Task: Include a stop at Central Park  during your journey from Grand Central Terminal to St. Patrick's Cathedral.
Action: Mouse moved to (133, 162)
Screenshot: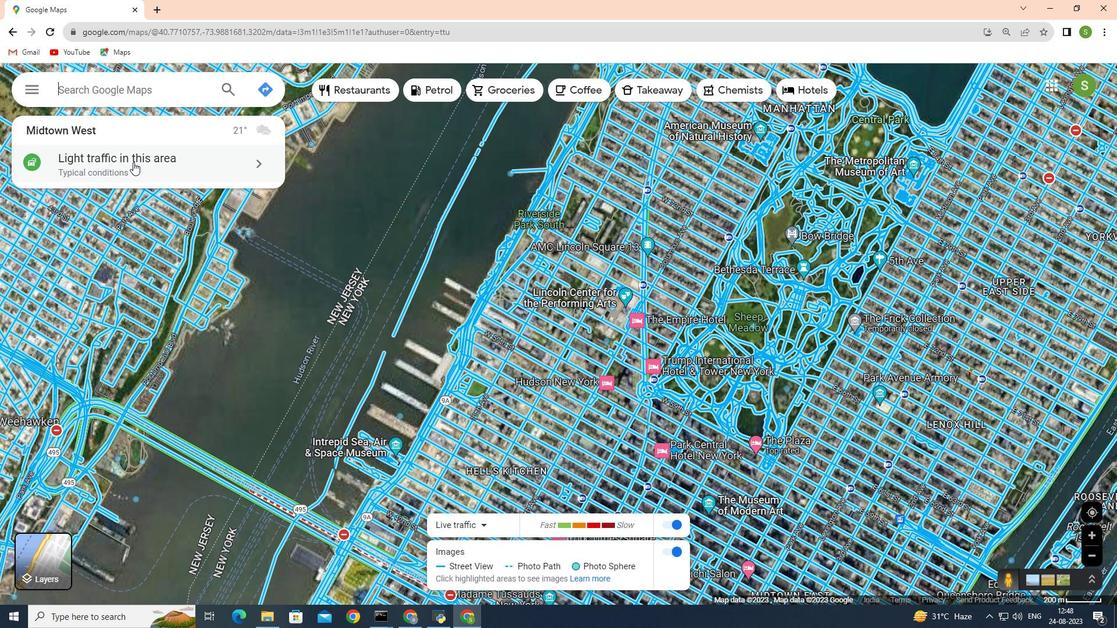 
Action: Mouse pressed left at (133, 162)
Screenshot: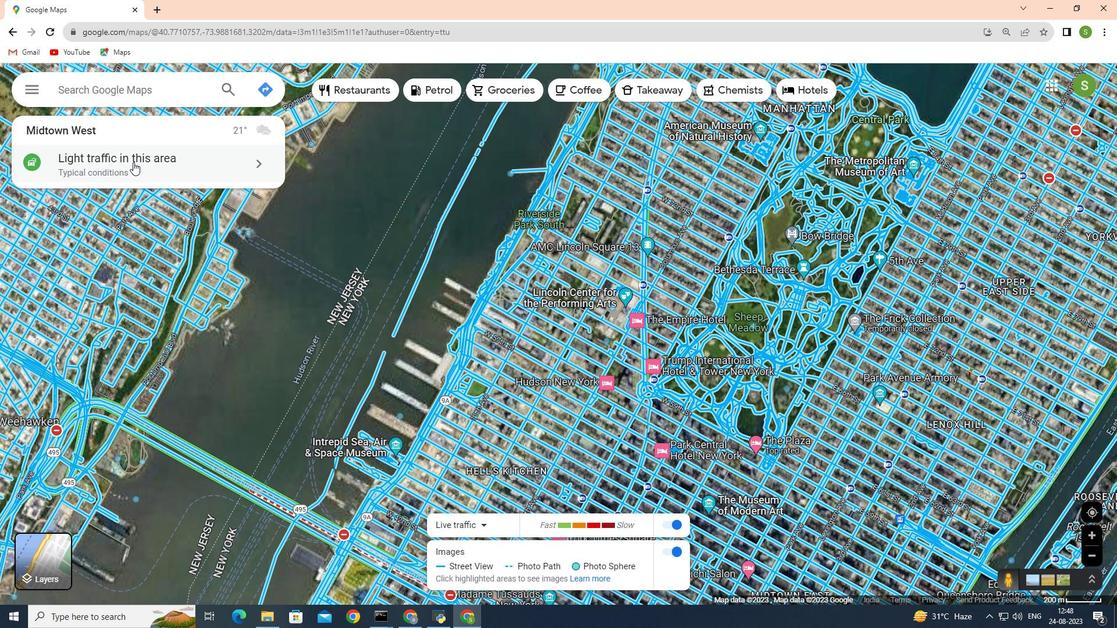 
Action: Mouse moved to (64, 132)
Screenshot: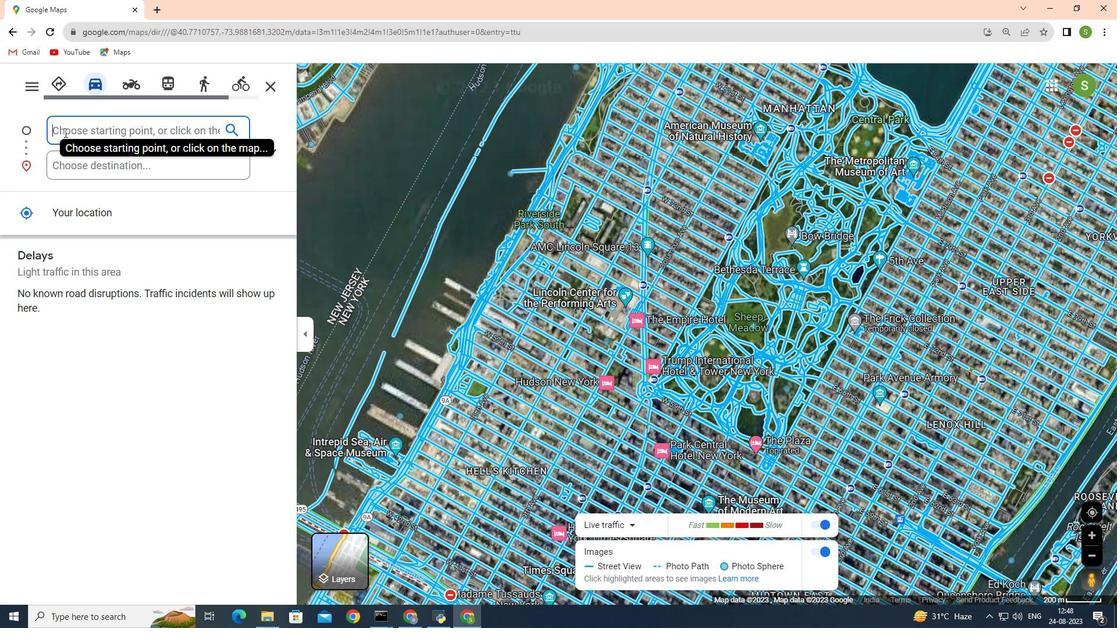 
Action: Mouse pressed left at (64, 132)
Screenshot: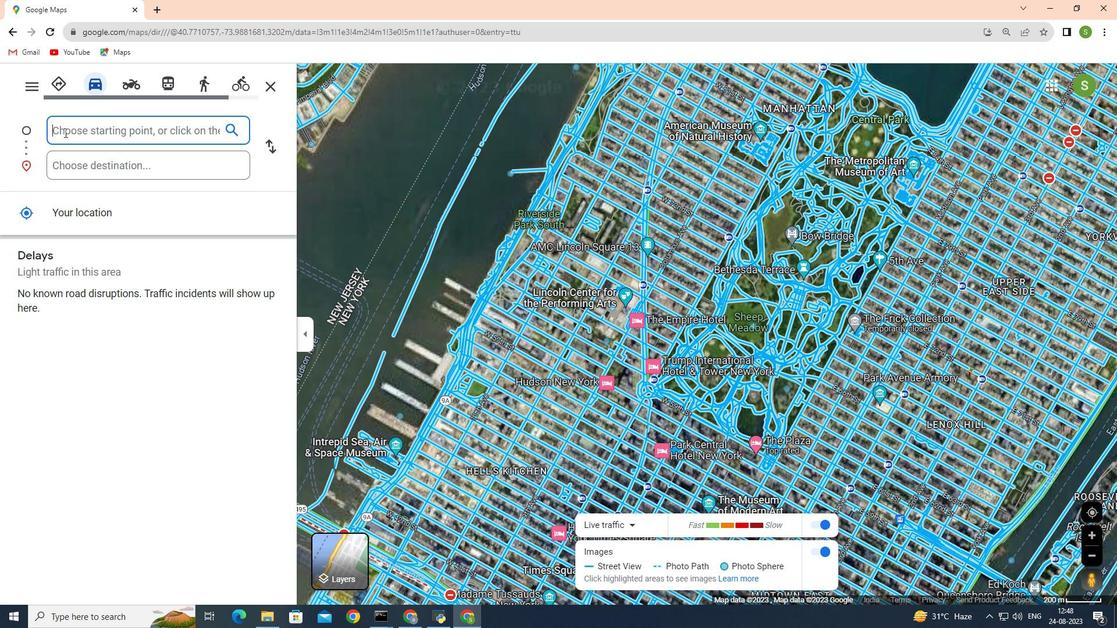 
Action: Mouse moved to (64, 132)
Screenshot: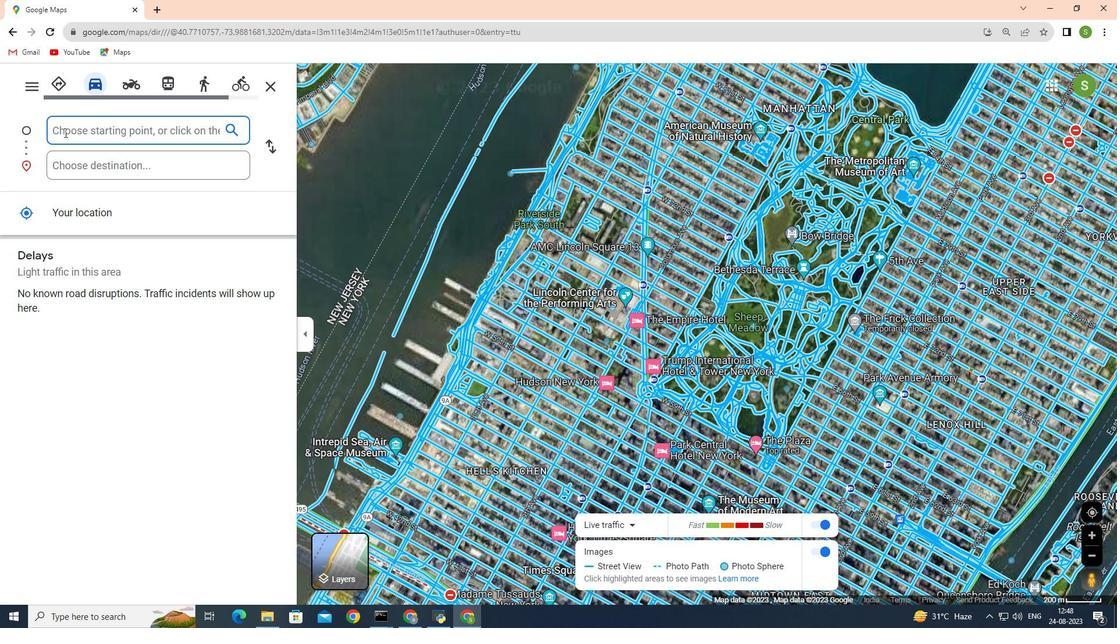 
Action: Key pressed <Key.shift><Key.shift><Key.shift><Key.shift><Key.shift><Key.shift><Key.shift><Key.shift><Key.shift><Key.shift><Key.shift><Key.shift><Key.shift><Key.shift><Key.shift><Key.shift><Key.shift><Key.shift><Key.shift><Key.shift><Key.shift><Key.shift><Key.shift><Key.shift><Key.shift><Key.shift><Key.shift><Key.shift><Key.shift><Key.shift><Key.shift><Key.shift><Key.shift><Key.shift>Grand<Key.space>central<Key.space>termi
Screenshot: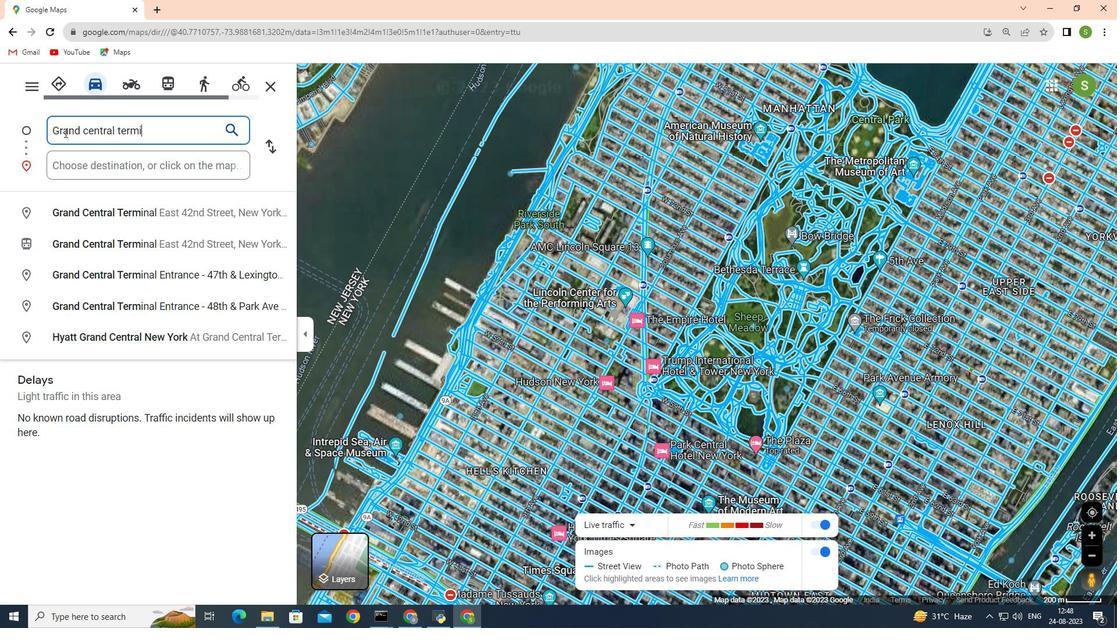 
Action: Mouse moved to (112, 211)
Screenshot: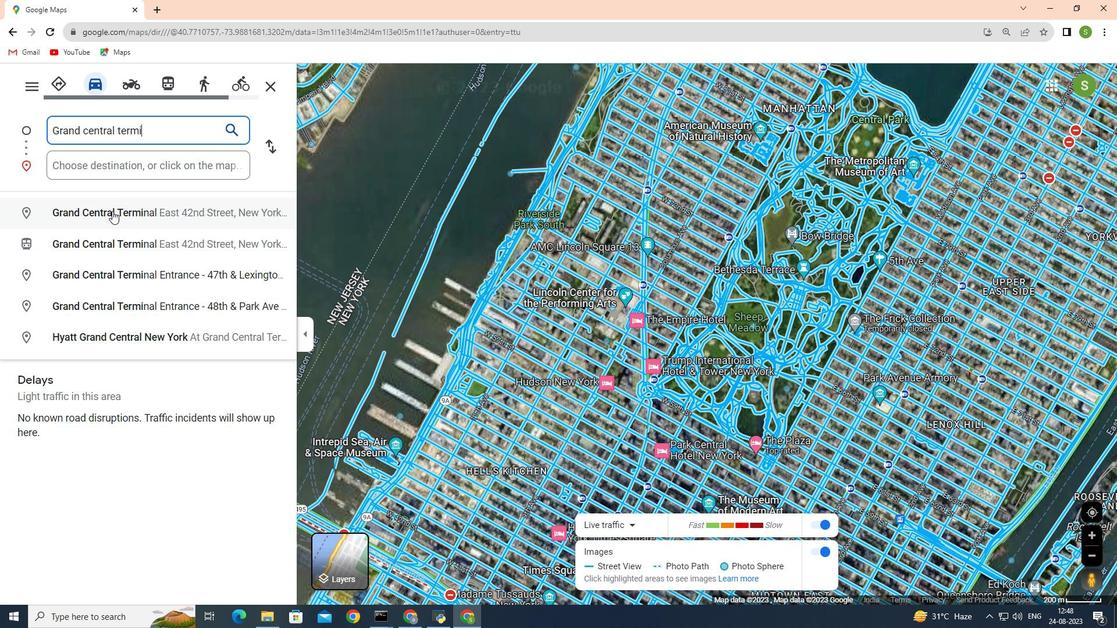 
Action: Mouse pressed left at (112, 211)
Screenshot: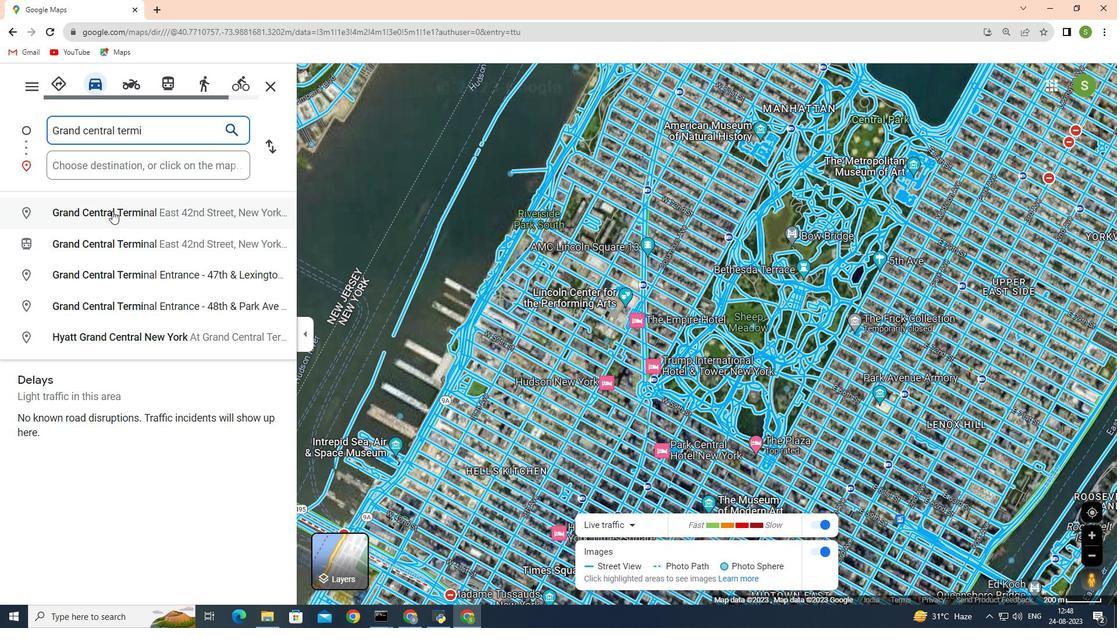
Action: Mouse moved to (90, 160)
Screenshot: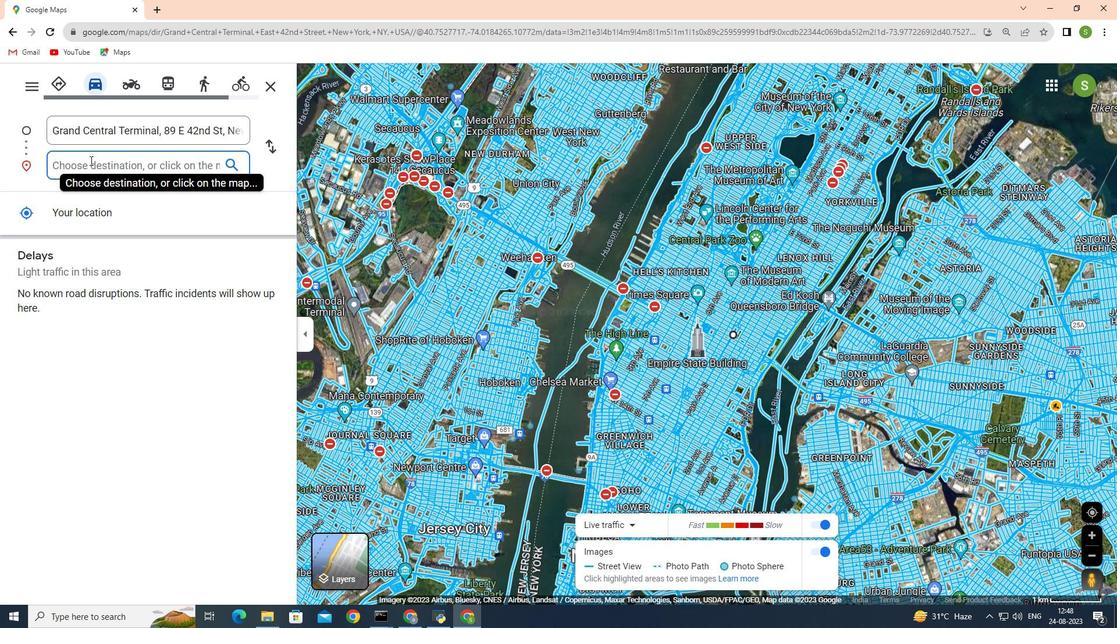 
Action: Mouse pressed left at (90, 160)
Screenshot: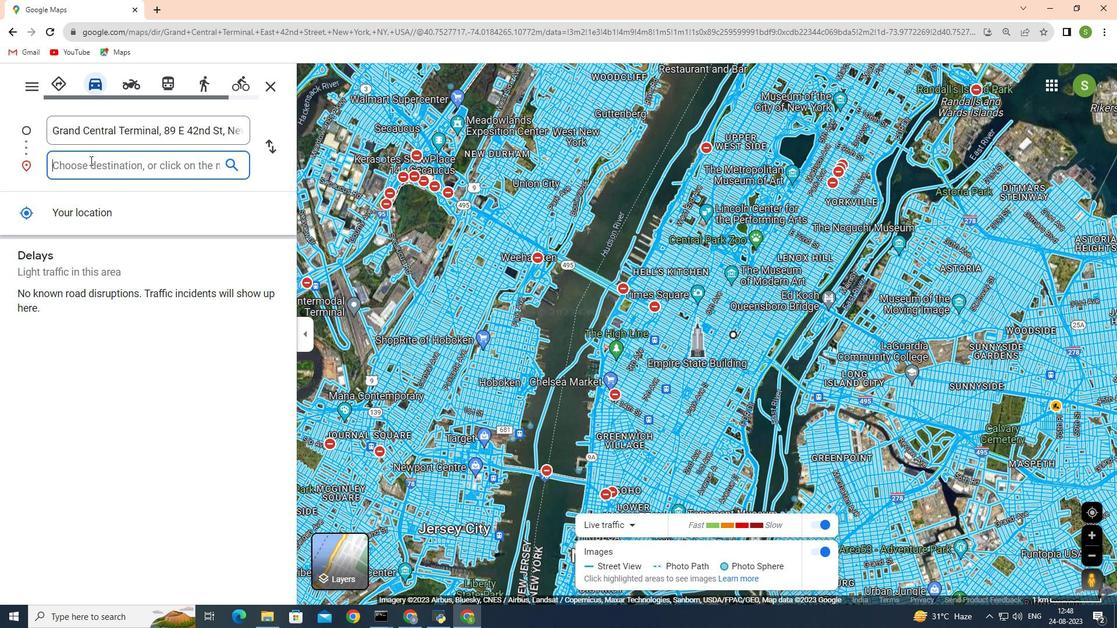 
Action: Key pressed <Key.shift>Ceb<Key.backspace>ntr
Screenshot: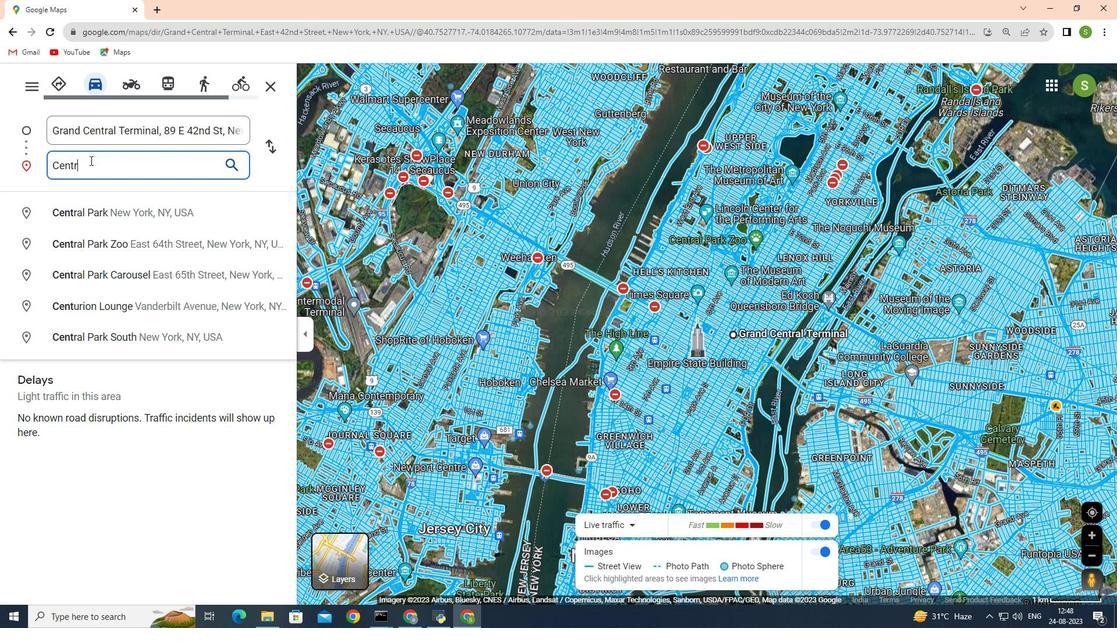 
Action: Mouse moved to (115, 215)
Screenshot: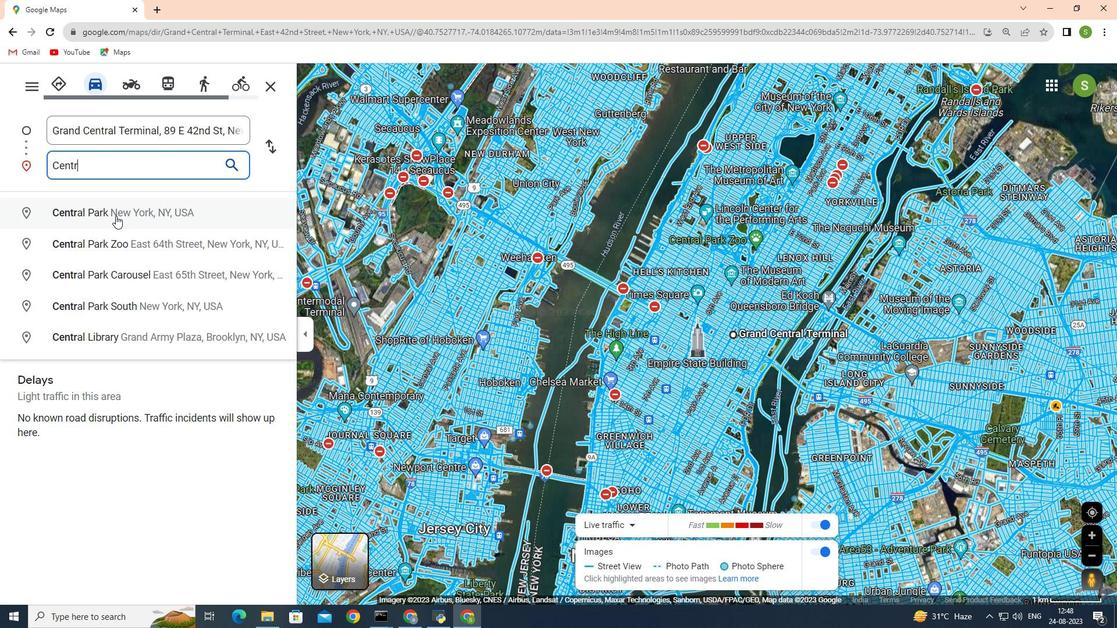 
Action: Mouse pressed left at (115, 215)
Screenshot: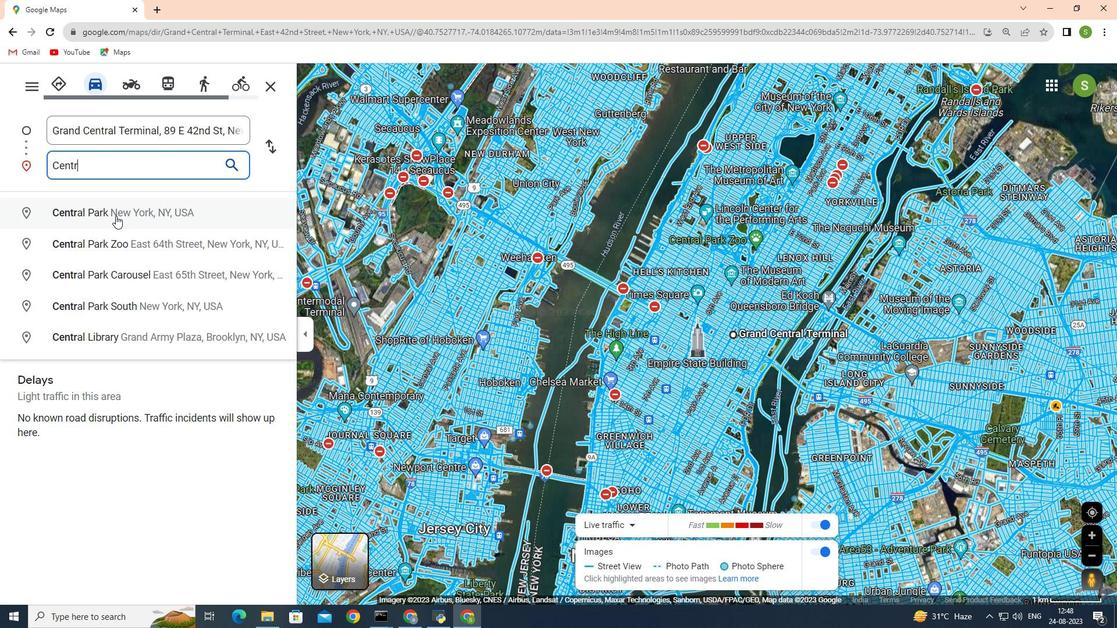
Action: Mouse moved to (112, 198)
Screenshot: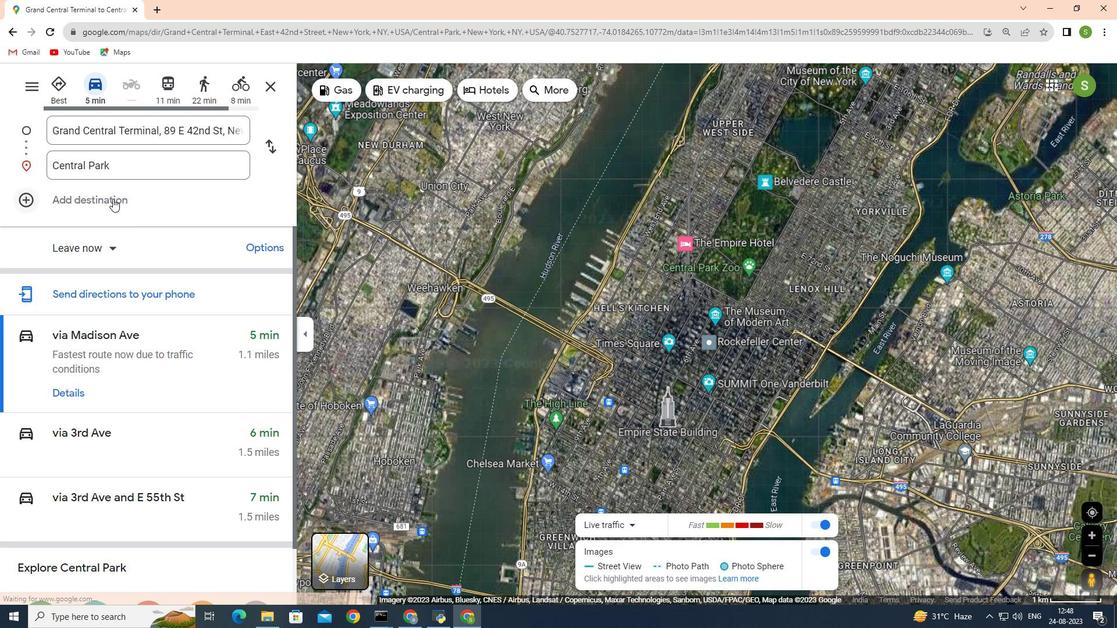 
Action: Mouse pressed left at (112, 198)
Screenshot: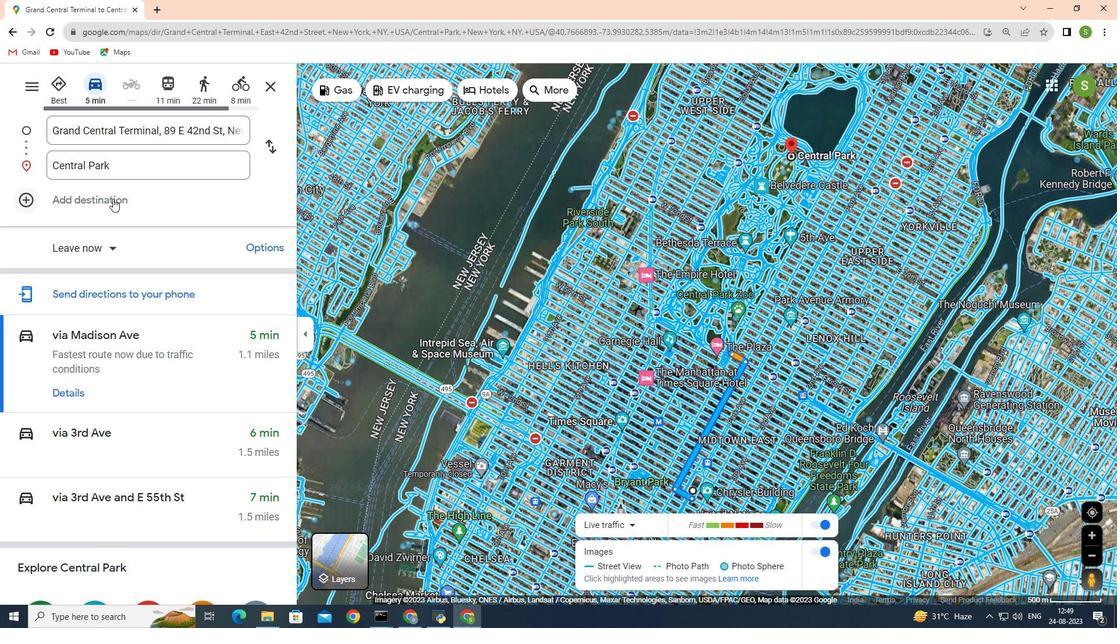 
Action: Mouse moved to (116, 202)
Screenshot: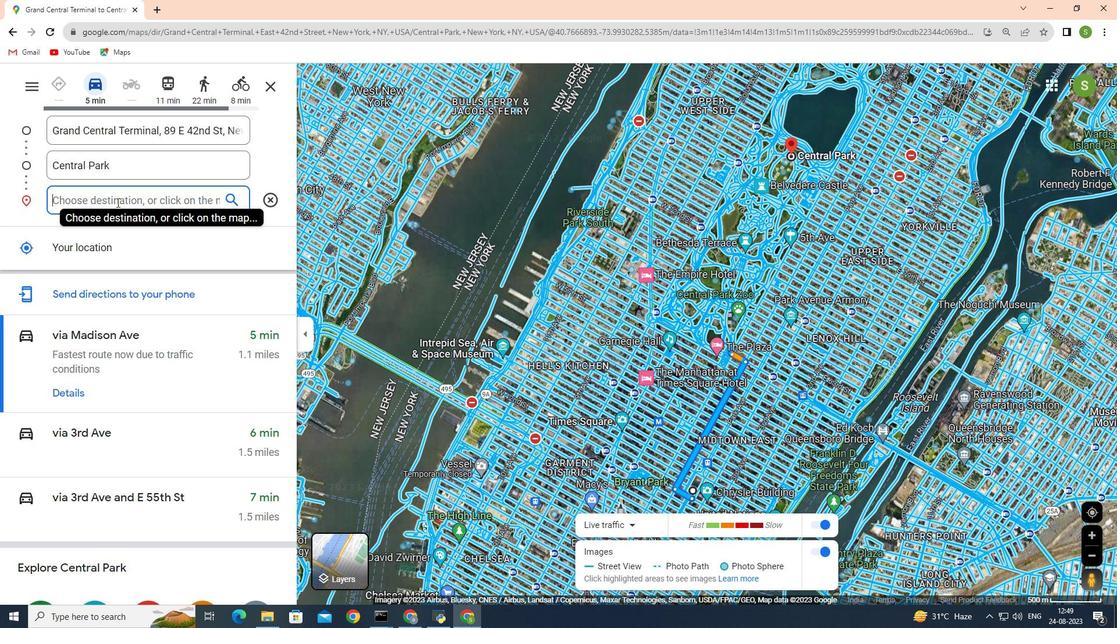 
Action: Key pressed <Key.shift>A<Key.backspace><Key.shift><Key.shift><Key.shift><Key.shift><Key.shift><Key.shift><Key.shift><Key.shift><Key.shift><Key.shift><Key.shift><Key.shift><Key.shift><Key.shift><Key.shift><Key.shift><Key.shift><Key.shift><Key.shift><Key.shift>St.<Key.space>
Screenshot: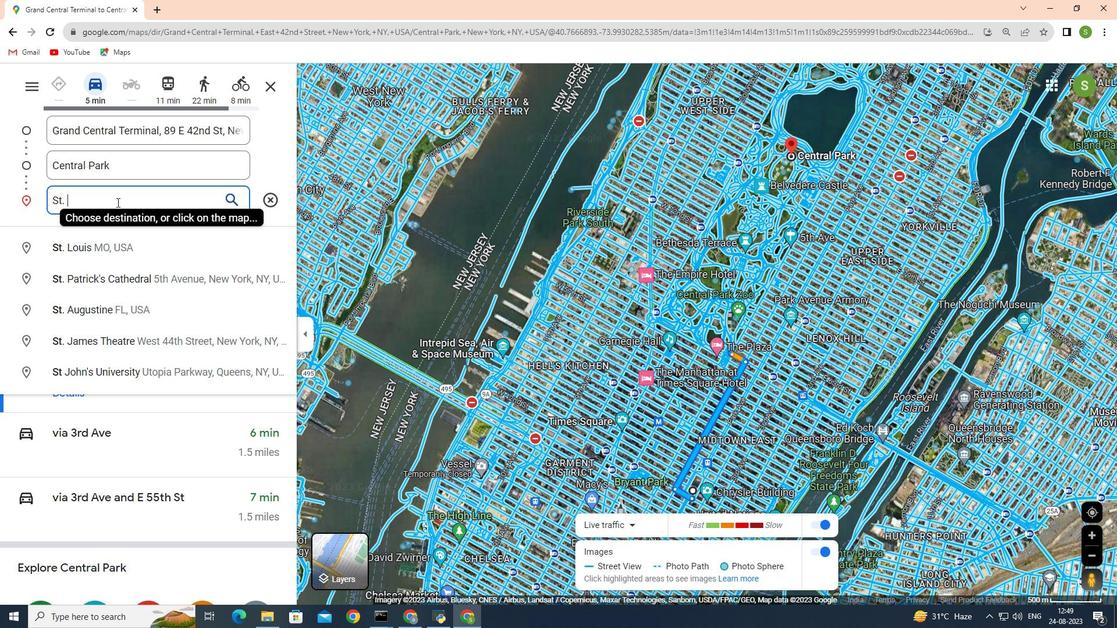 
Action: Mouse moved to (86, 278)
Screenshot: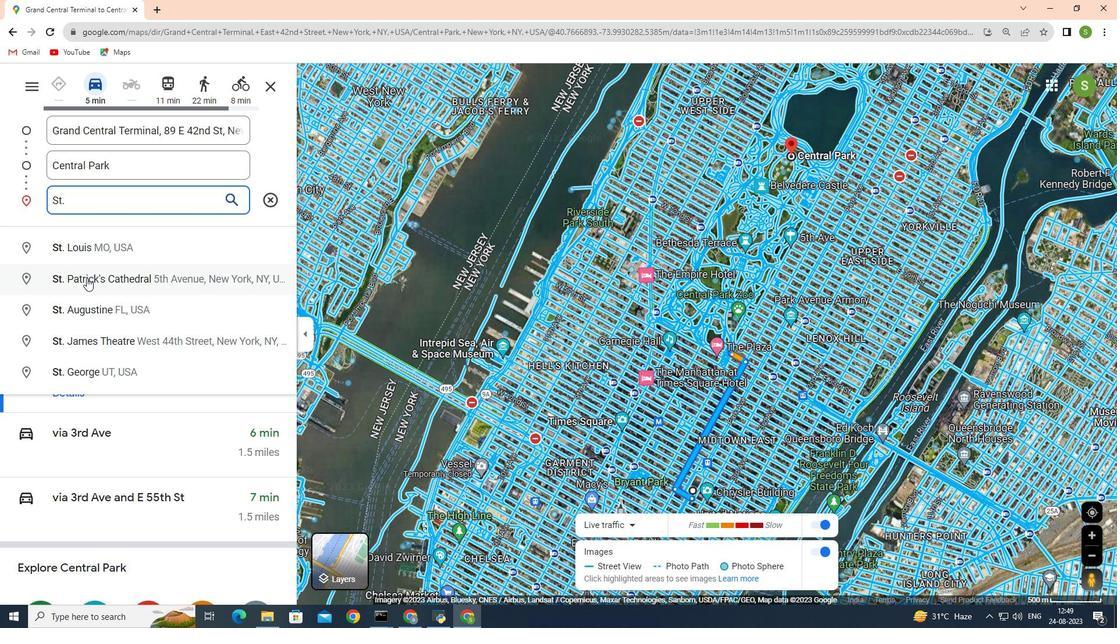 
Action: Mouse pressed left at (86, 278)
Screenshot: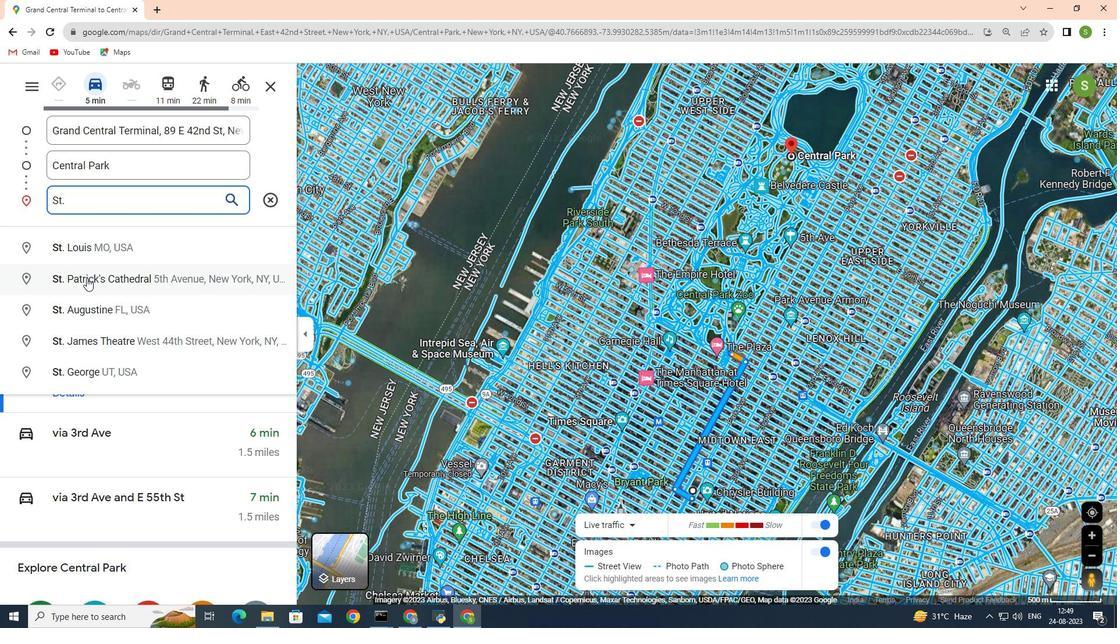 
Action: Mouse moved to (342, 562)
Screenshot: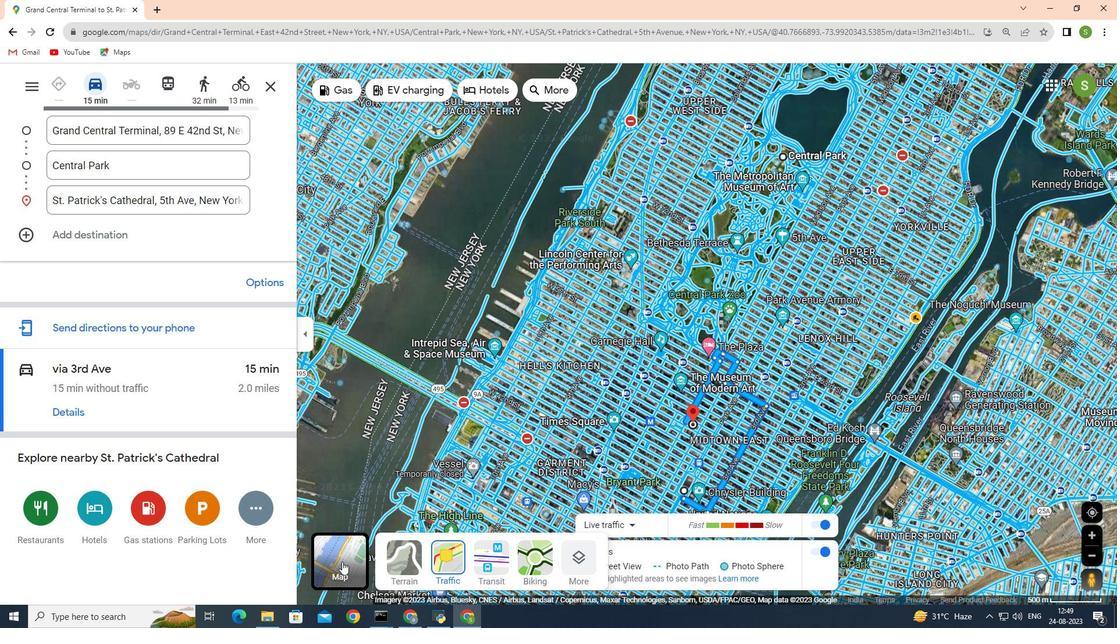 
Action: Mouse pressed left at (342, 562)
Screenshot: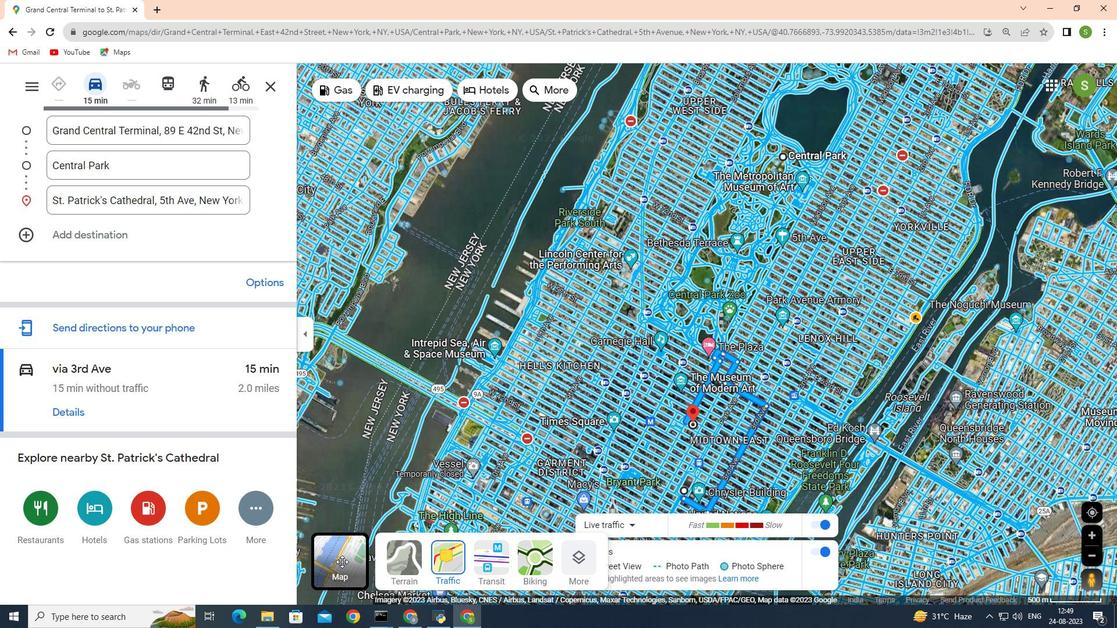 
Action: Mouse moved to (399, 311)
Screenshot: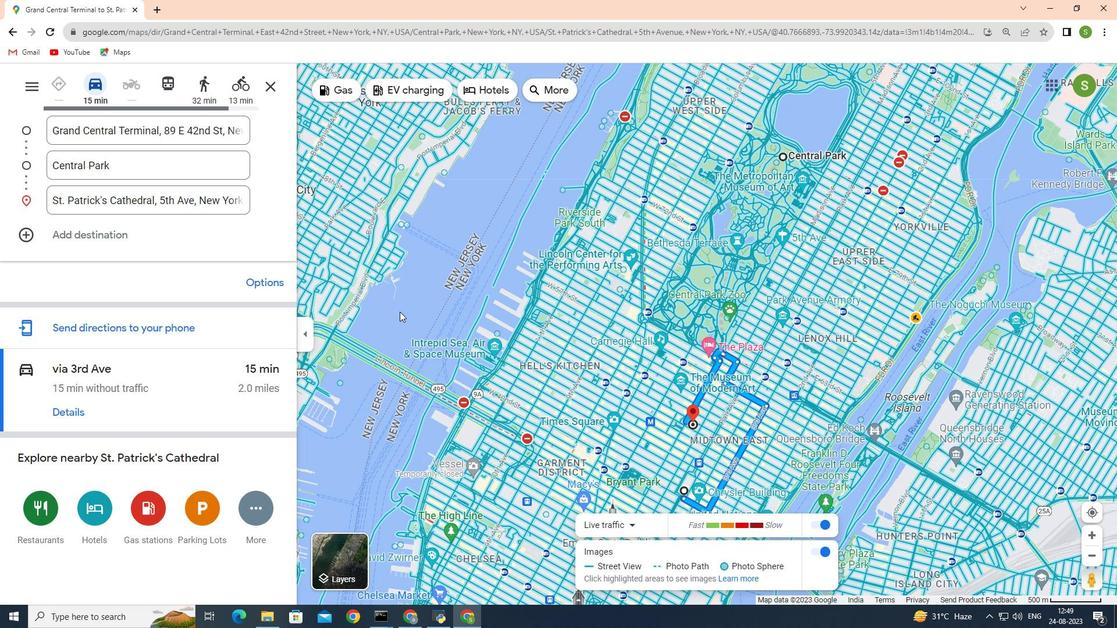 
Action: Mouse pressed left at (399, 311)
Screenshot: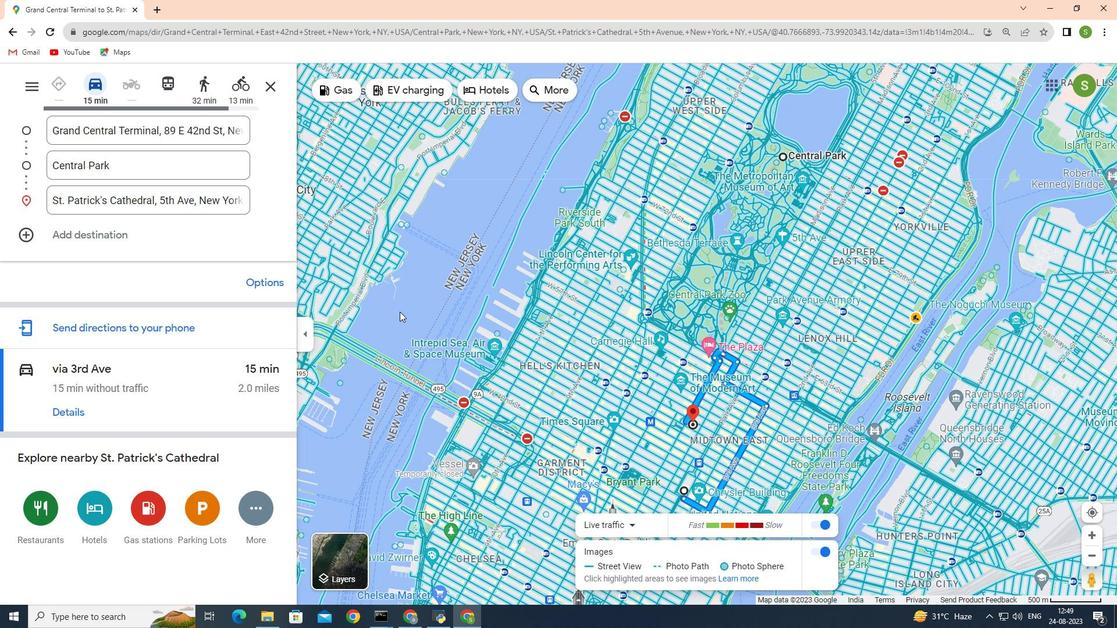 
Action: Mouse moved to (587, 371)
Screenshot: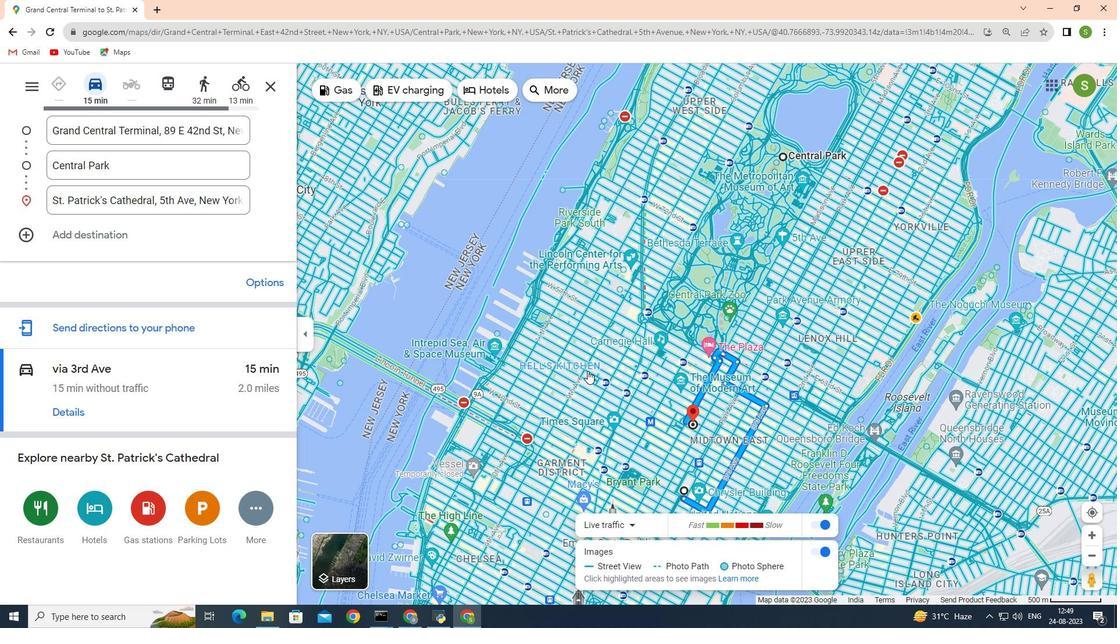 
Action: Mouse scrolled (587, 370) with delta (0, 0)
Screenshot: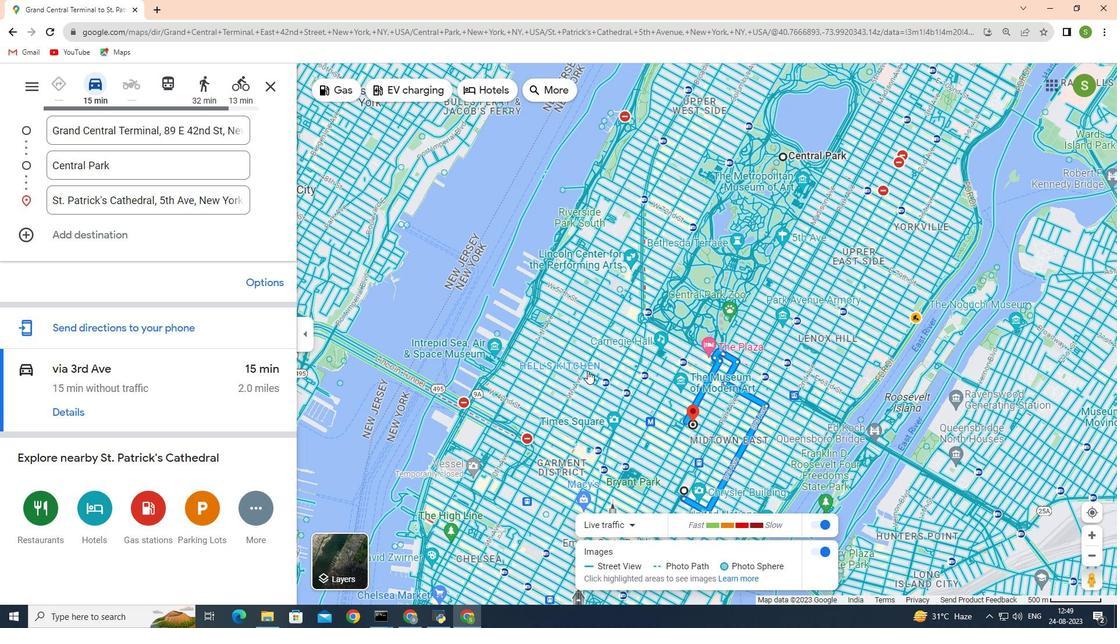 
Action: Mouse scrolled (587, 370) with delta (0, 0)
Screenshot: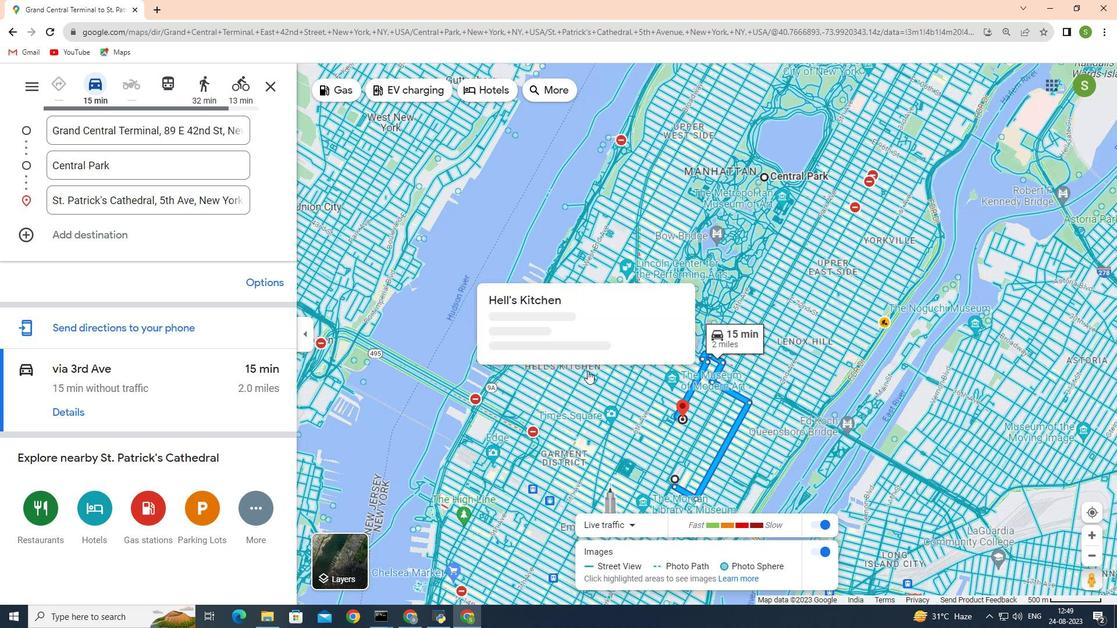 
Action: Mouse scrolled (587, 371) with delta (0, 0)
Screenshot: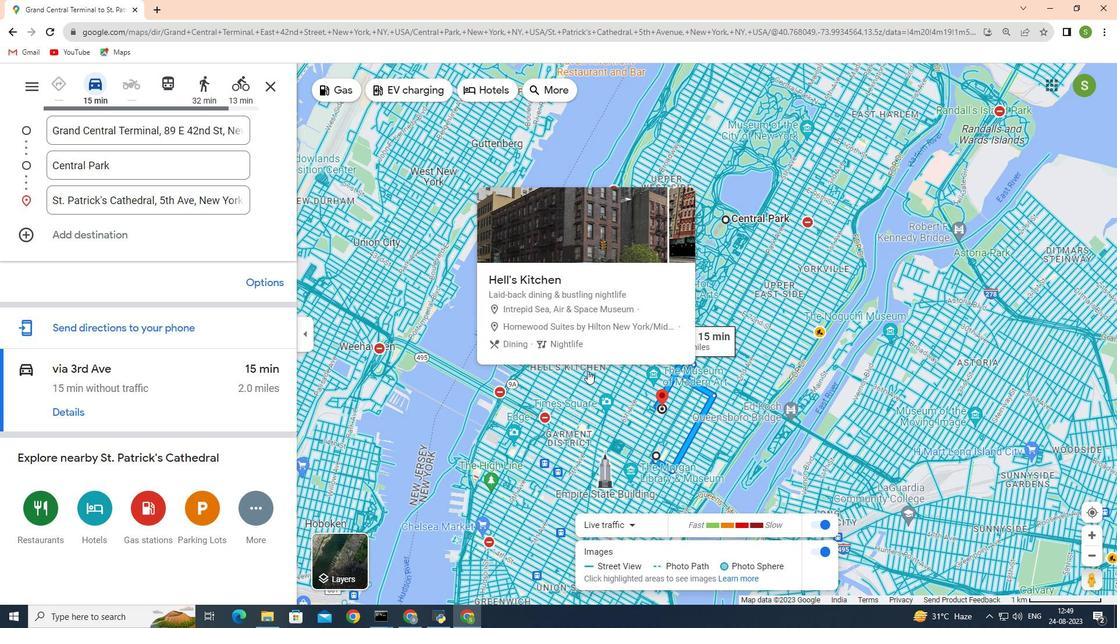 
Action: Mouse moved to (878, 443)
Screenshot: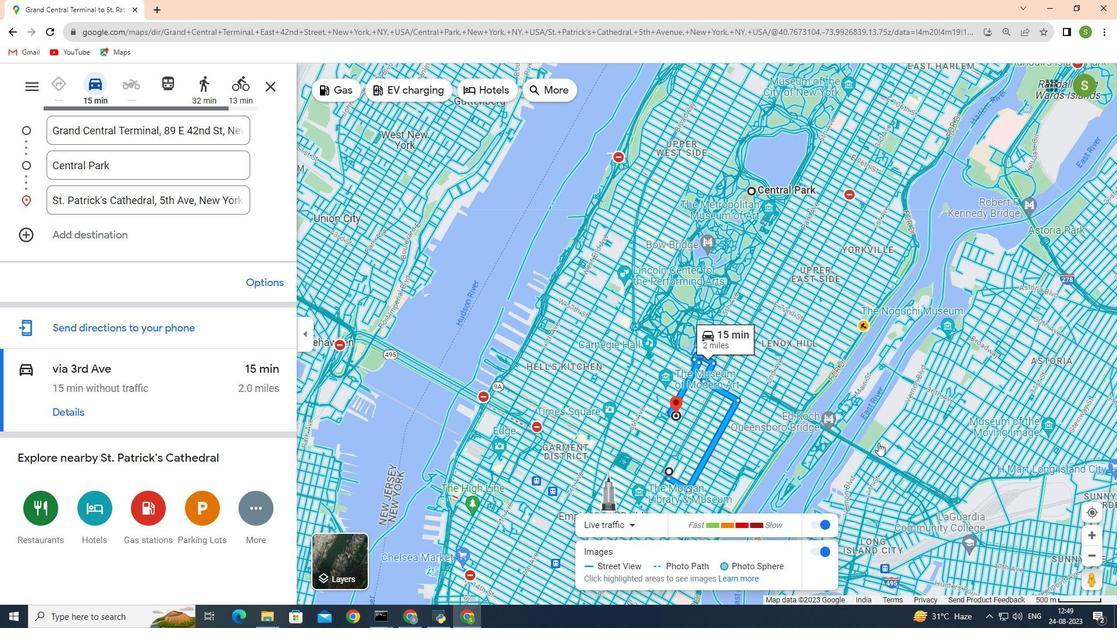 
Action: Mouse scrolled (878, 442) with delta (0, 0)
Screenshot: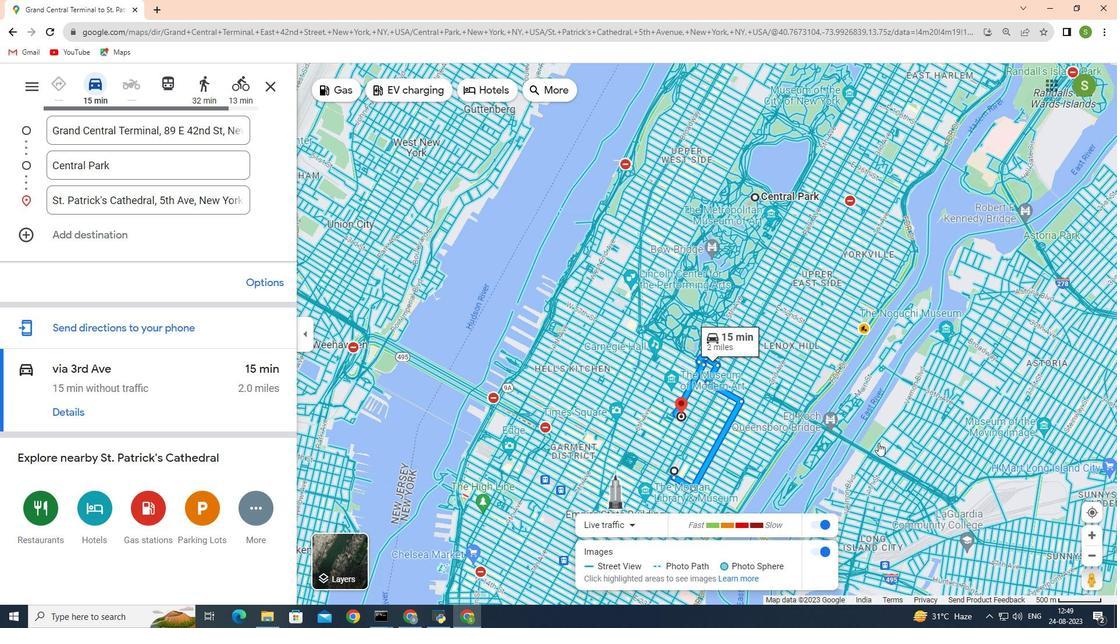 
Action: Mouse scrolled (878, 442) with delta (0, 0)
Screenshot: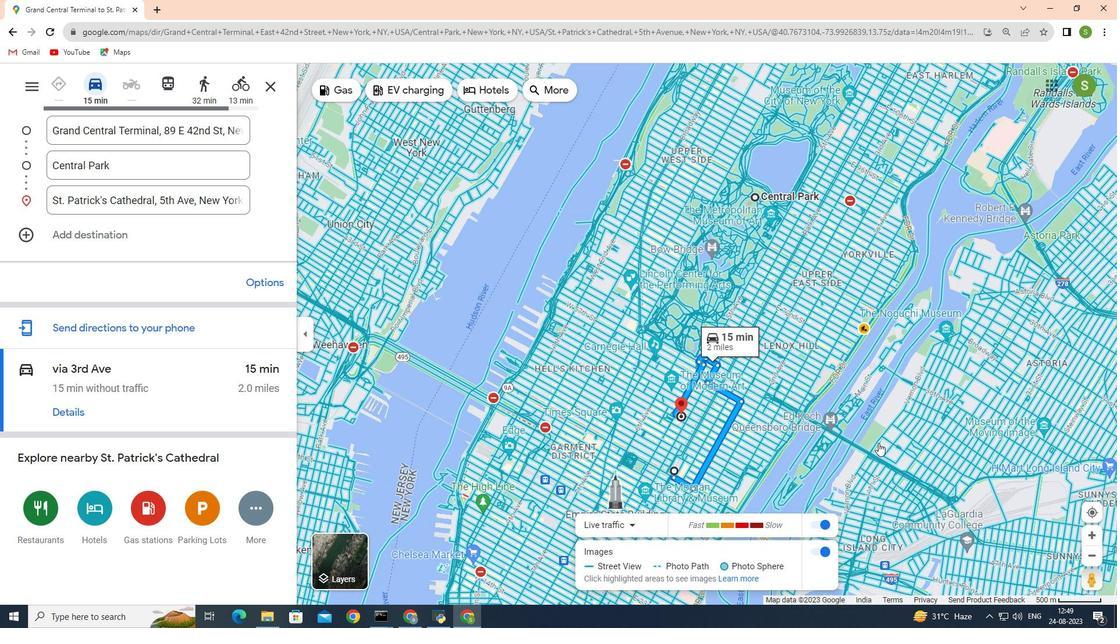 
Action: Mouse scrolled (878, 442) with delta (0, 0)
Screenshot: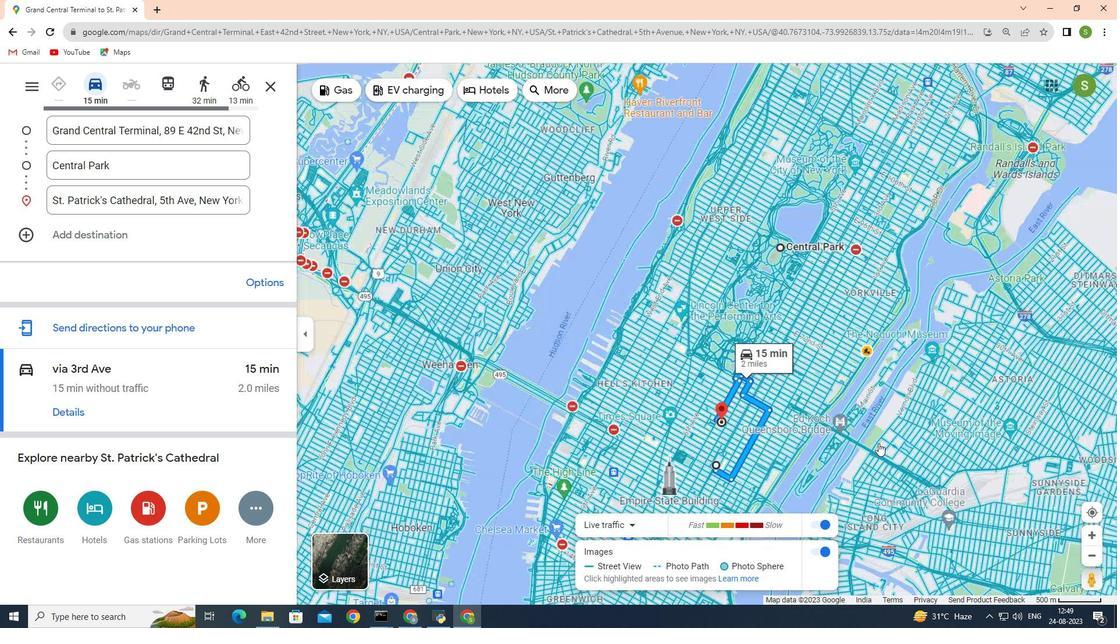 
Action: Mouse scrolled (878, 442) with delta (0, 0)
Screenshot: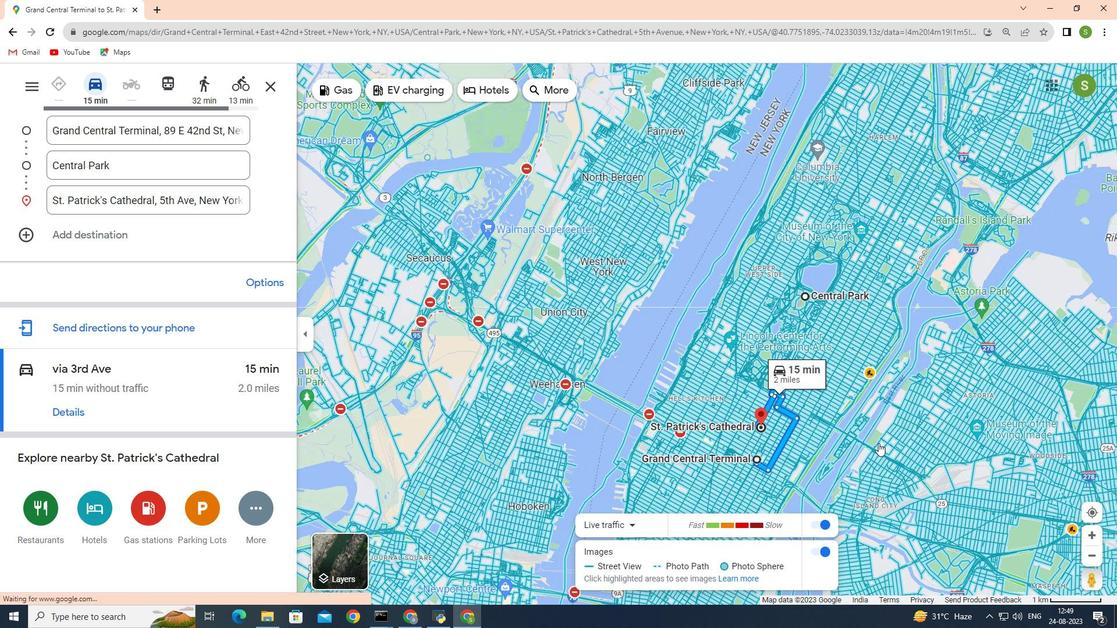 
Action: Mouse scrolled (878, 442) with delta (0, 0)
Screenshot: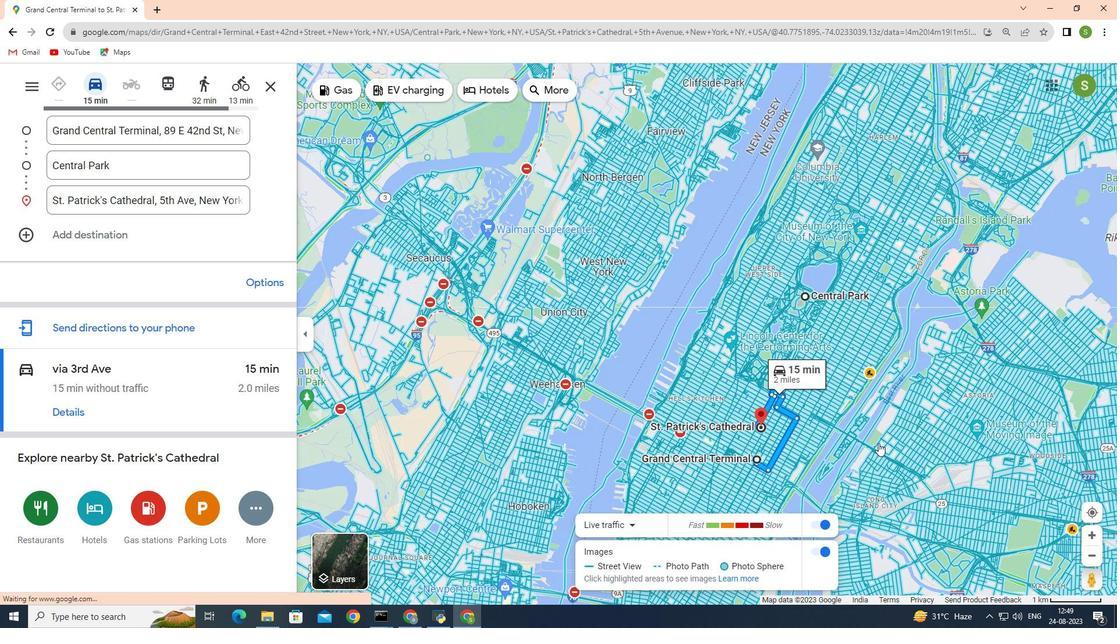 
Action: Mouse scrolled (878, 442) with delta (0, 0)
Screenshot: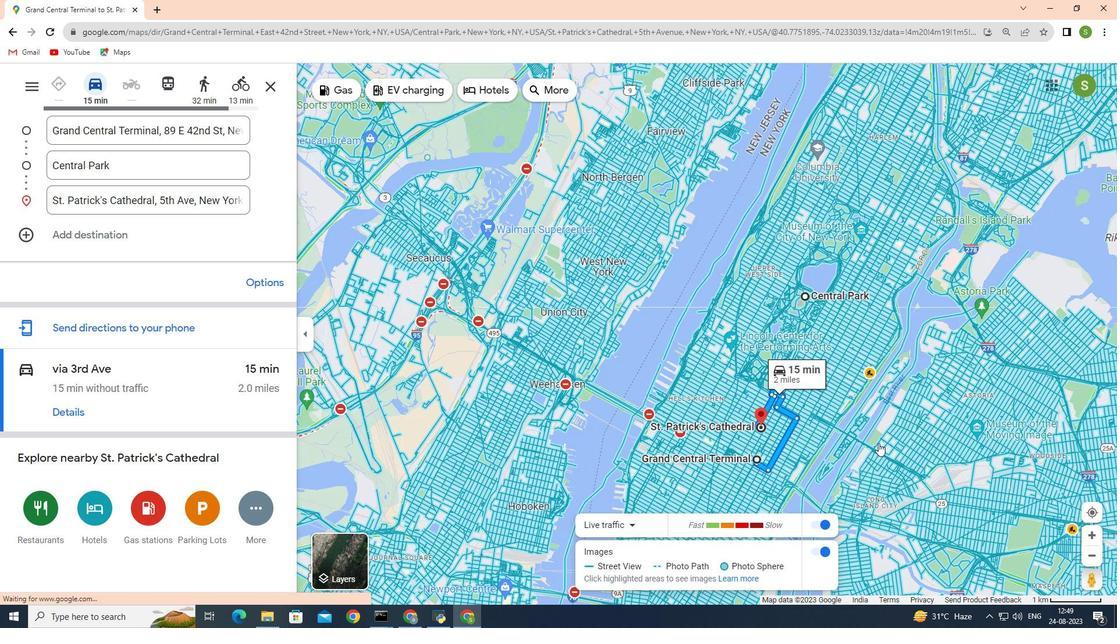 
Action: Mouse scrolled (878, 442) with delta (0, 0)
Screenshot: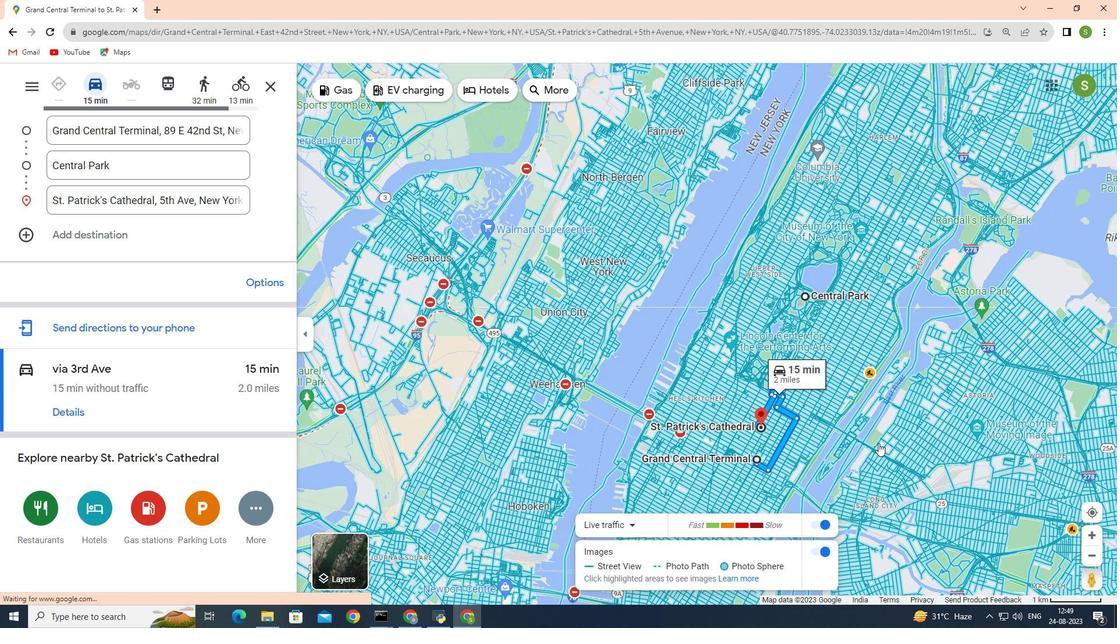 
Action: Mouse moved to (877, 446)
Screenshot: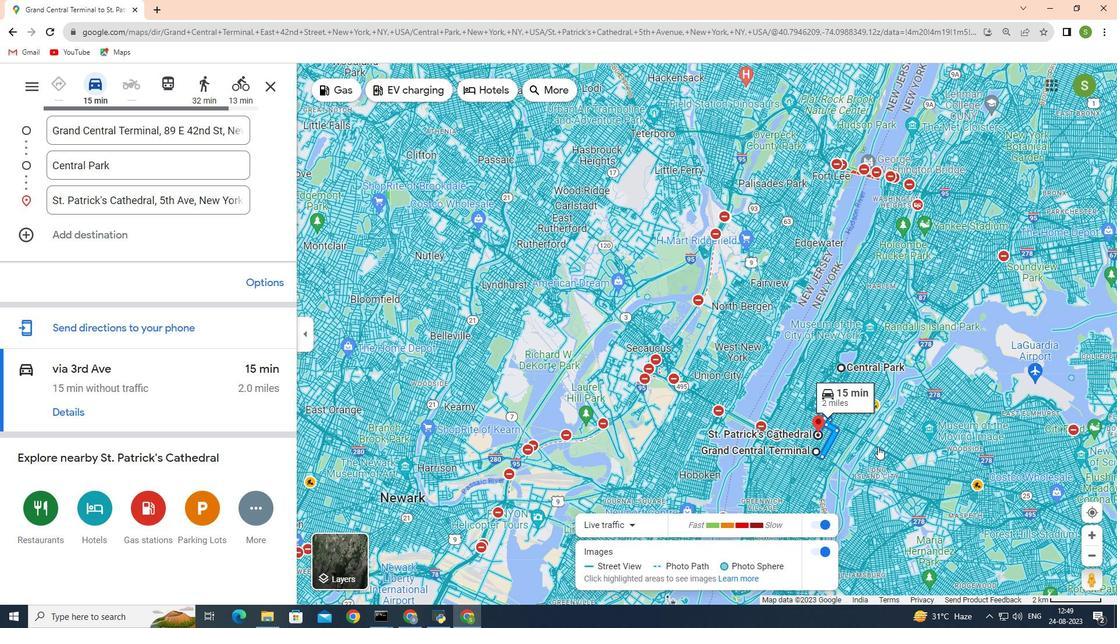
Action: Mouse scrolled (877, 447) with delta (0, 0)
Screenshot: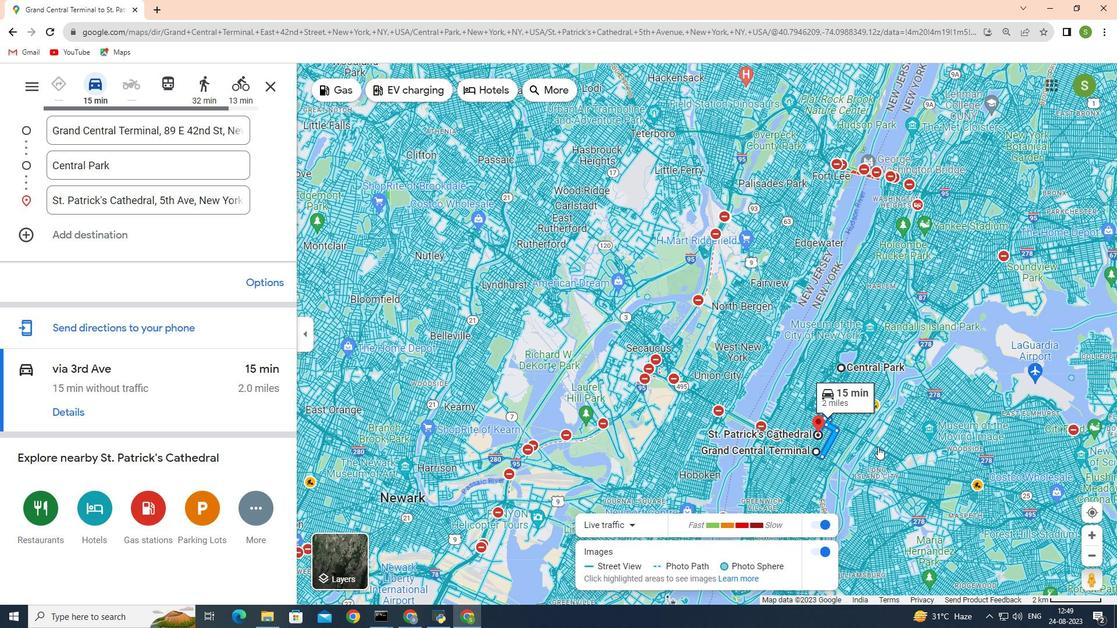 
Action: Mouse scrolled (877, 447) with delta (0, 0)
Screenshot: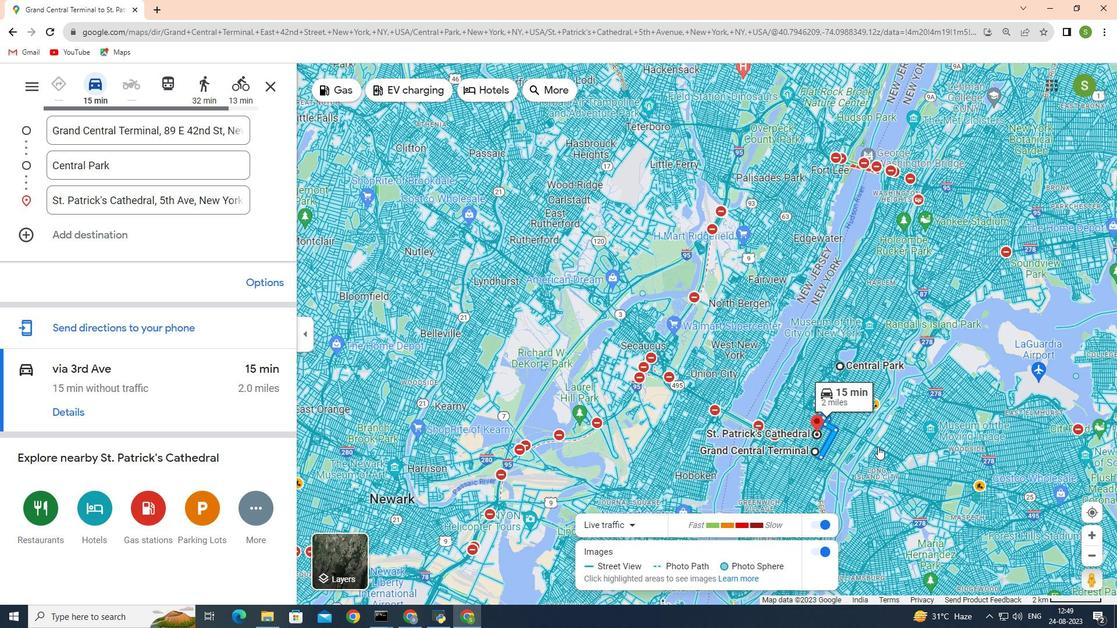 
Action: Mouse scrolled (877, 446) with delta (0, 0)
Screenshot: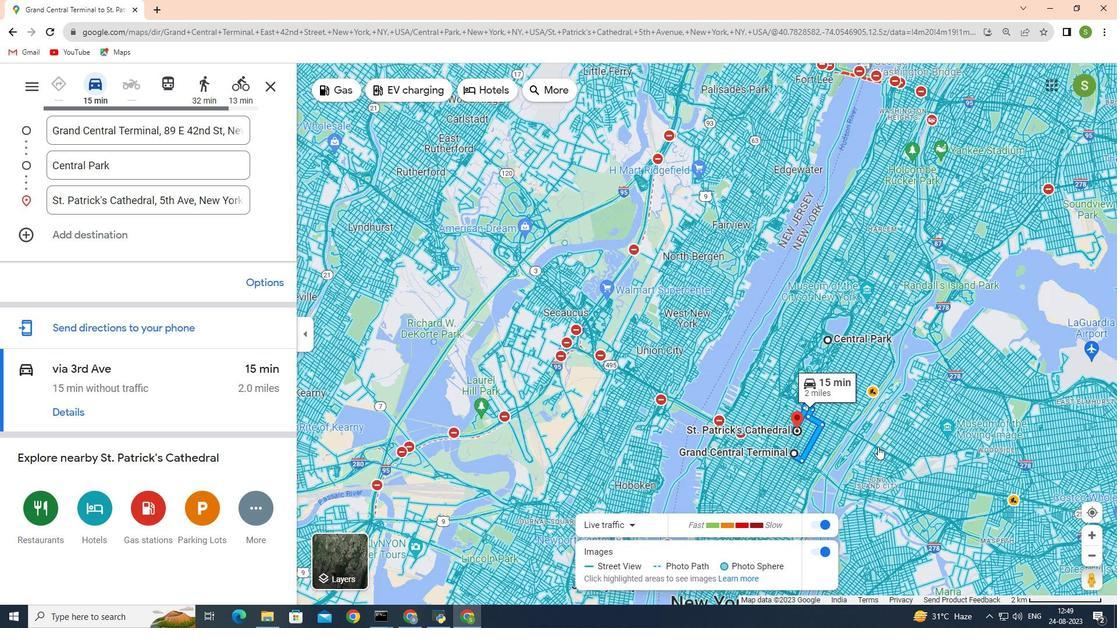 
Action: Mouse scrolled (877, 446) with delta (0, 0)
Screenshot: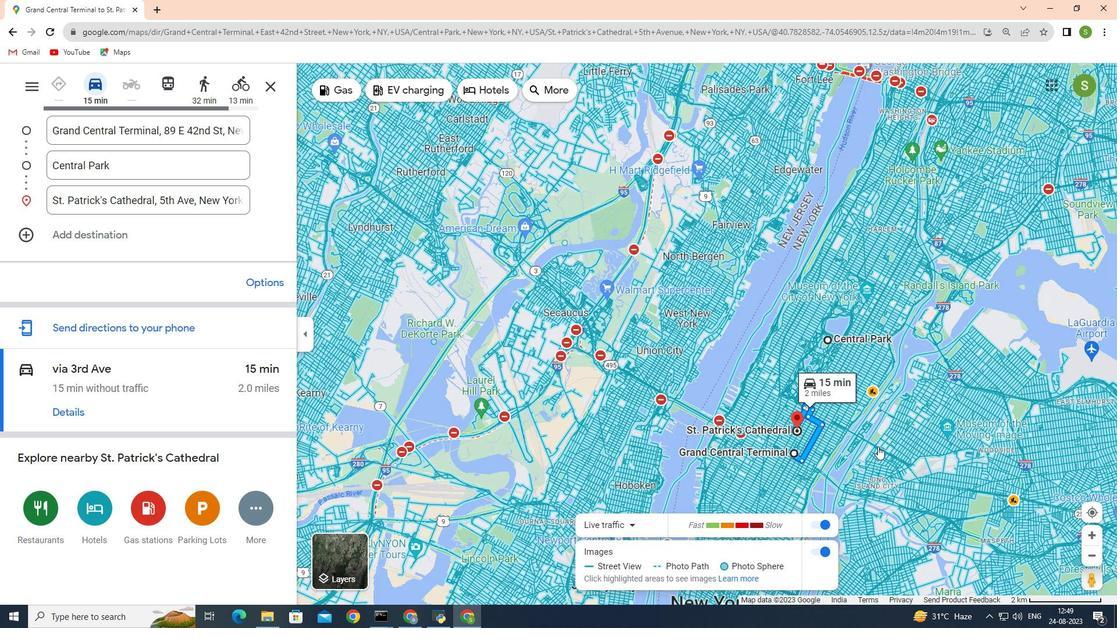 
Action: Mouse moved to (730, 441)
Screenshot: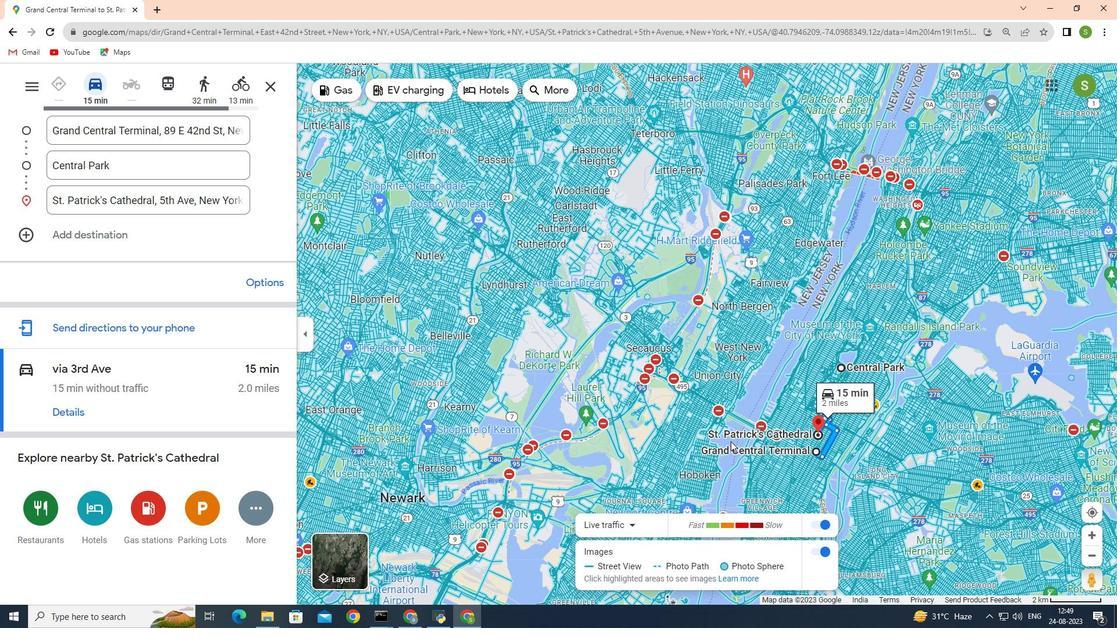 
Action: Mouse scrolled (730, 442) with delta (0, 0)
Screenshot: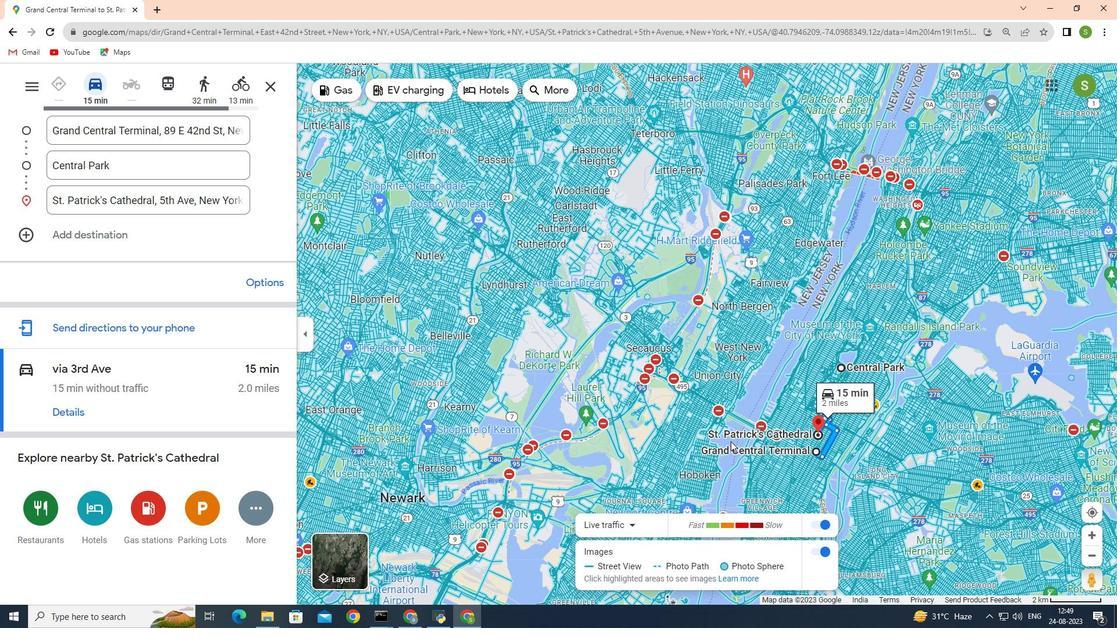 
Action: Mouse moved to (731, 441)
Screenshot: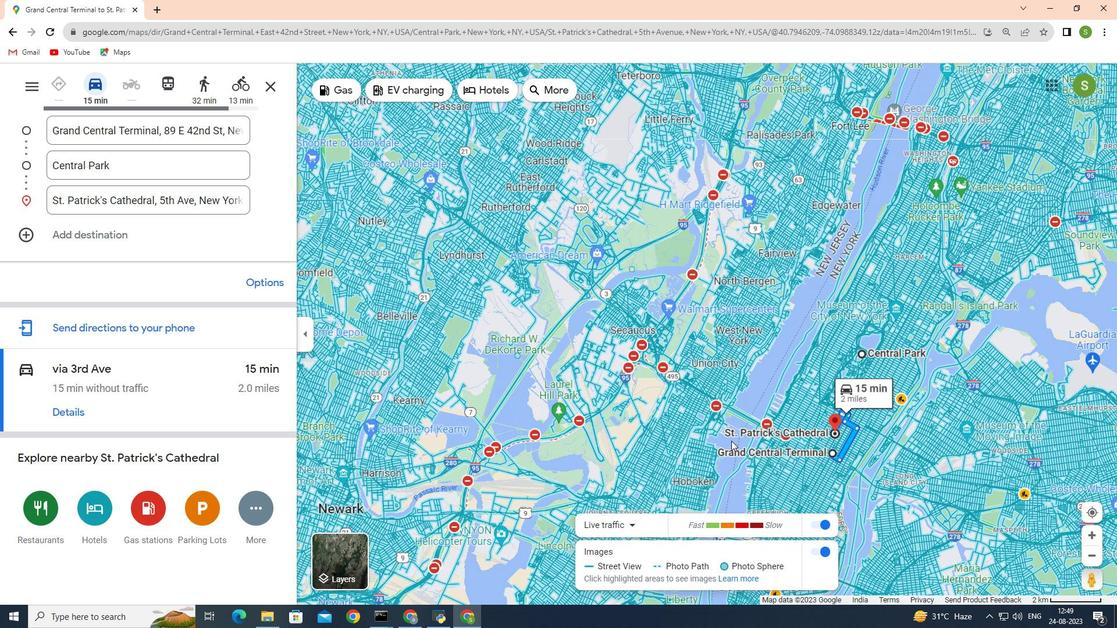 
Action: Mouse scrolled (731, 440) with delta (0, 0)
Screenshot: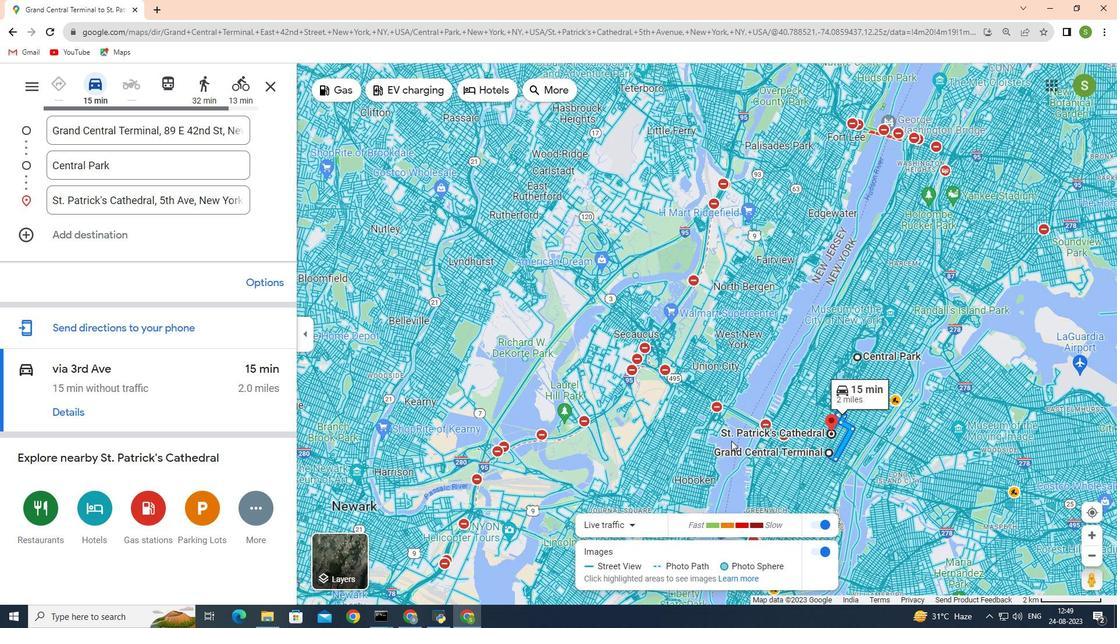 
Action: Mouse moved to (830, 332)
Screenshot: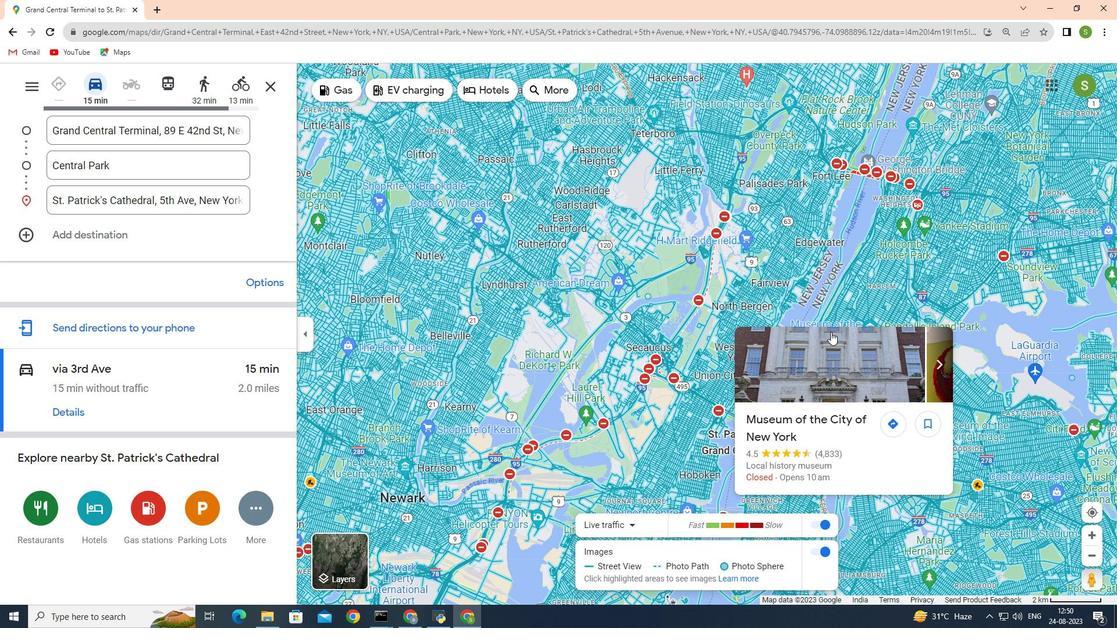 
